 Task: Add Market Corner Mashed Potatoes to the cart.
Action: Mouse pressed left at (31, 115)
Screenshot: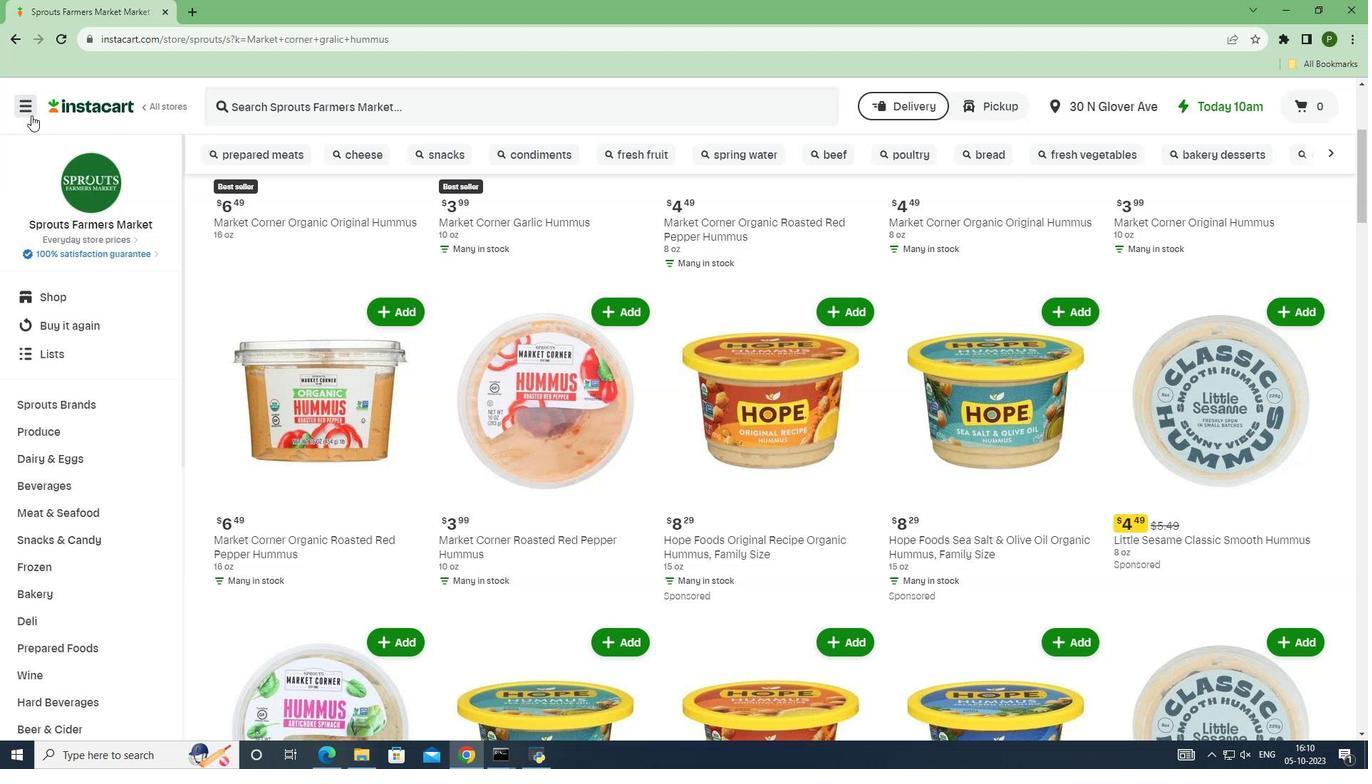 
Action: Mouse moved to (64, 381)
Screenshot: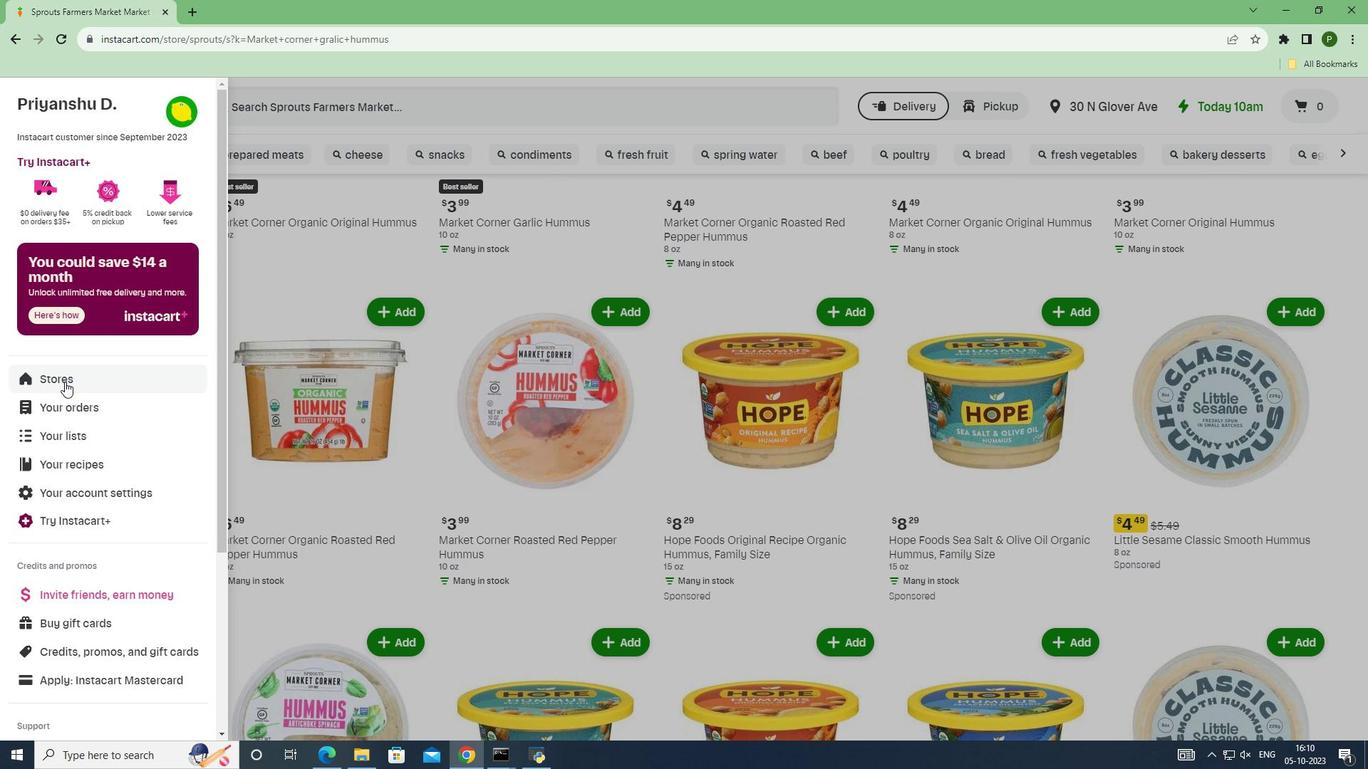 
Action: Mouse pressed left at (64, 381)
Screenshot: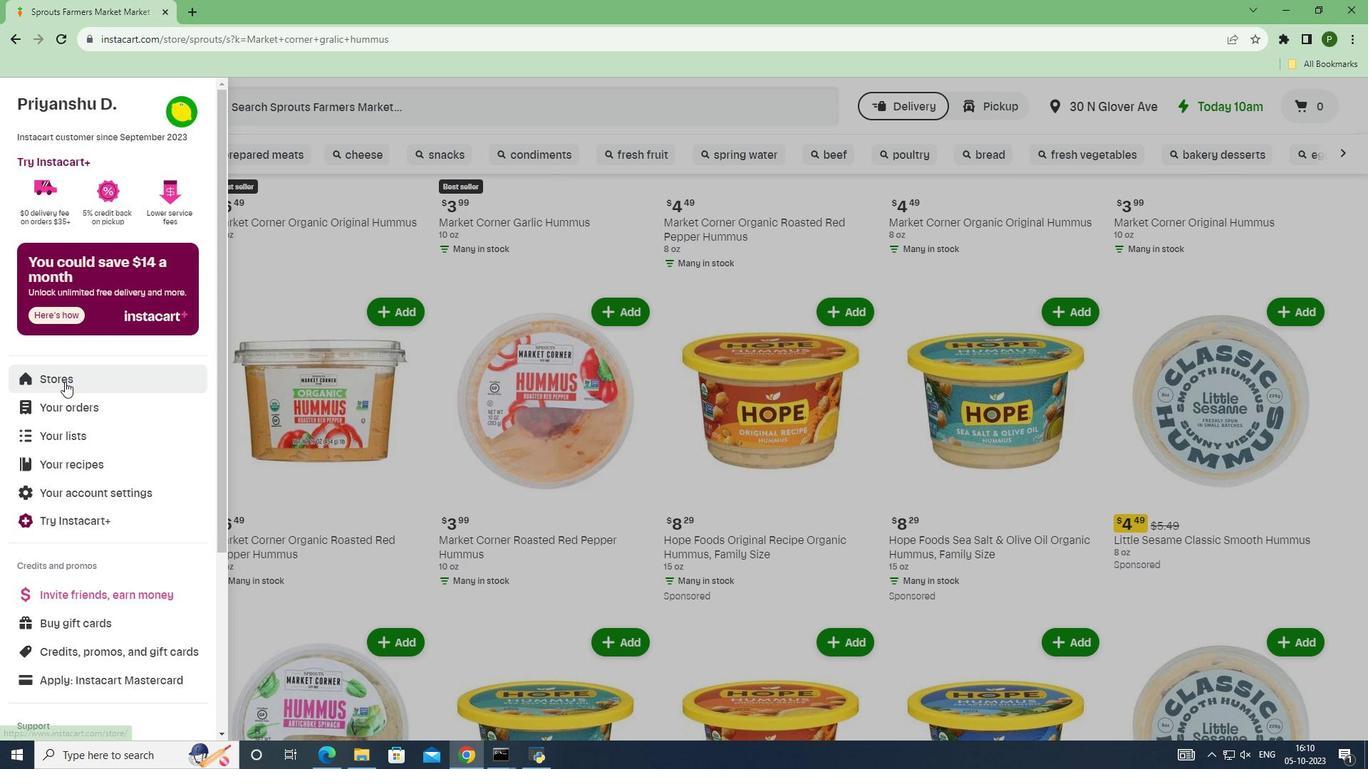 
Action: Mouse moved to (327, 176)
Screenshot: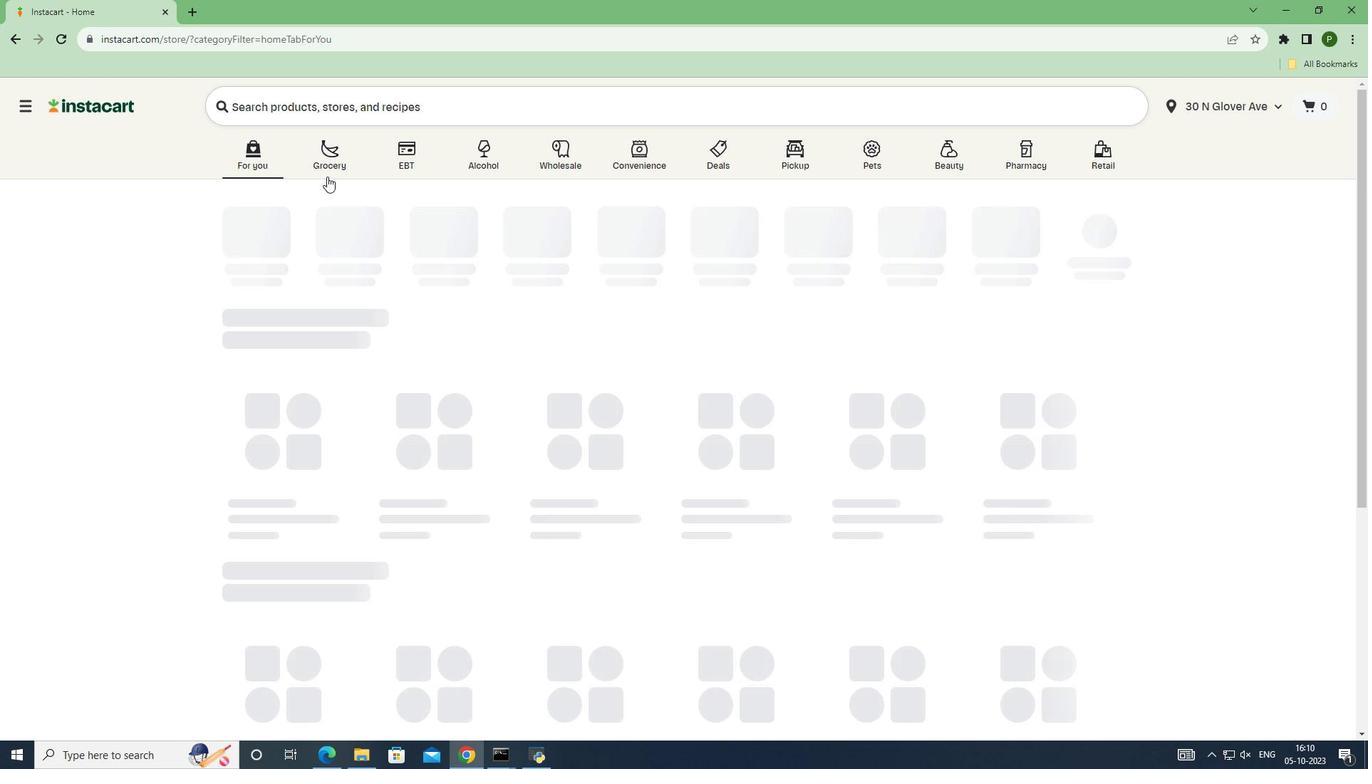 
Action: Mouse pressed left at (327, 176)
Screenshot: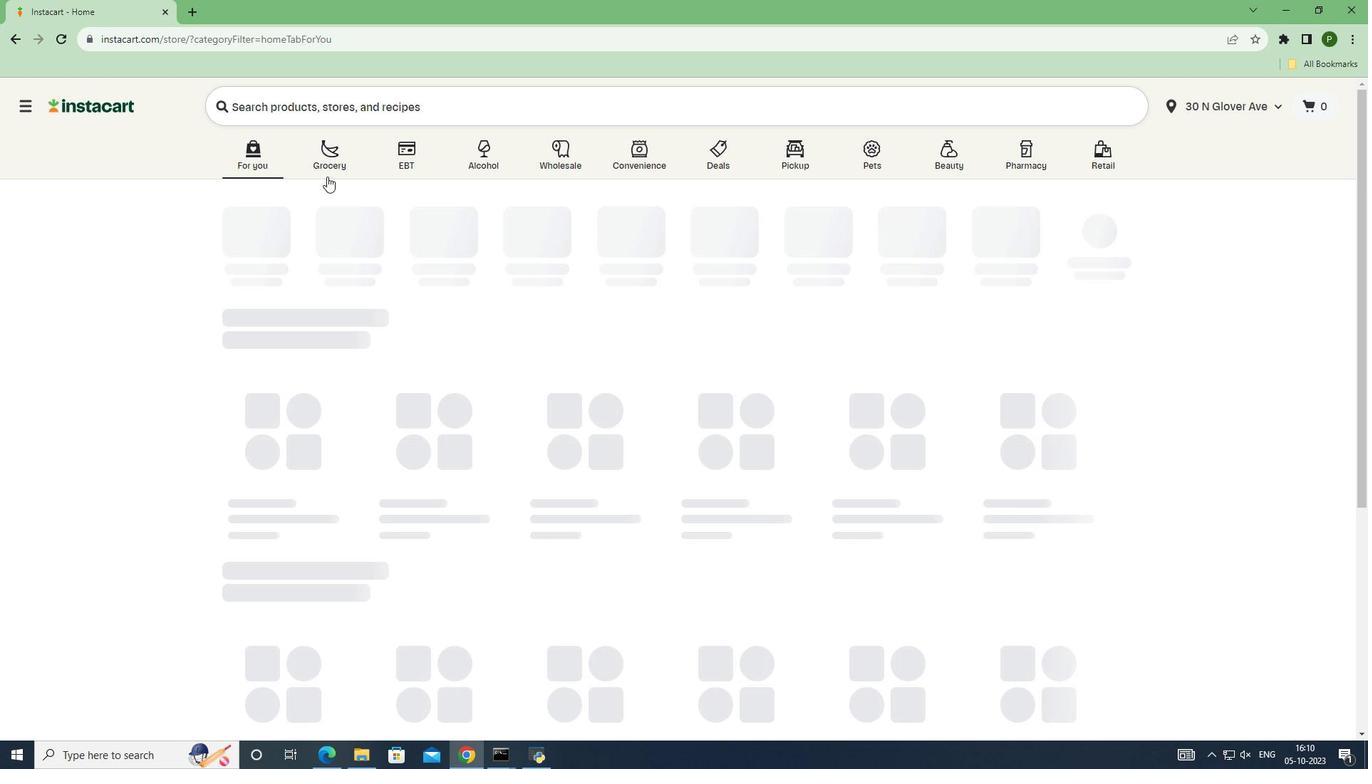 
Action: Mouse moved to (878, 332)
Screenshot: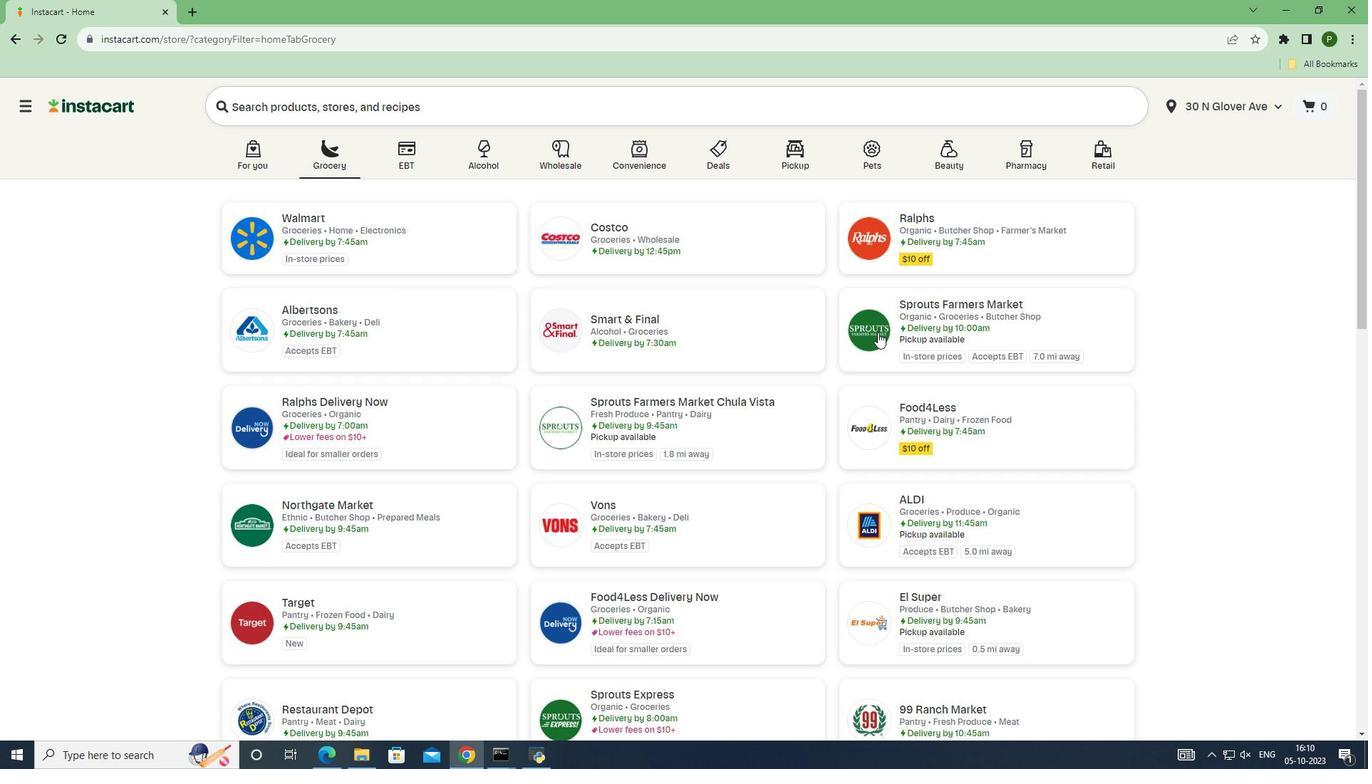 
Action: Mouse pressed left at (878, 332)
Screenshot: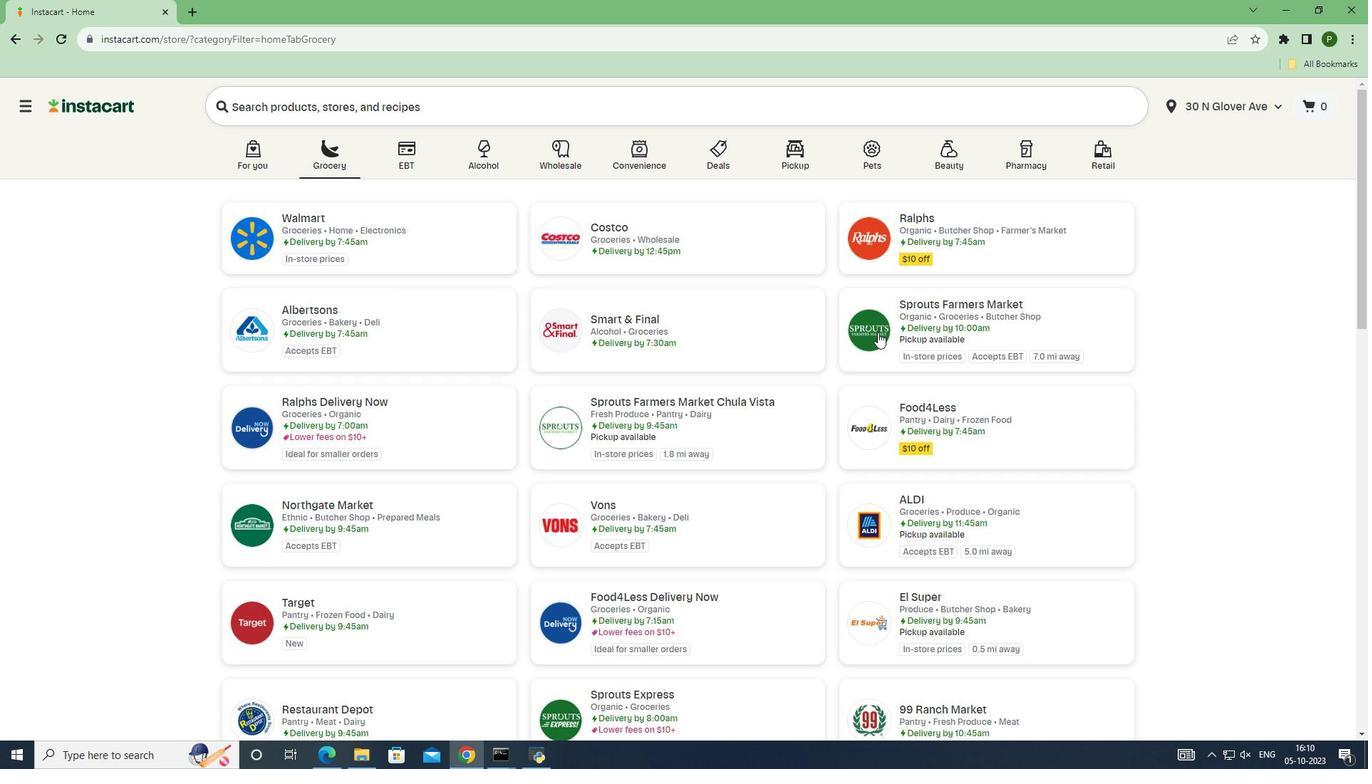 
Action: Mouse moved to (65, 416)
Screenshot: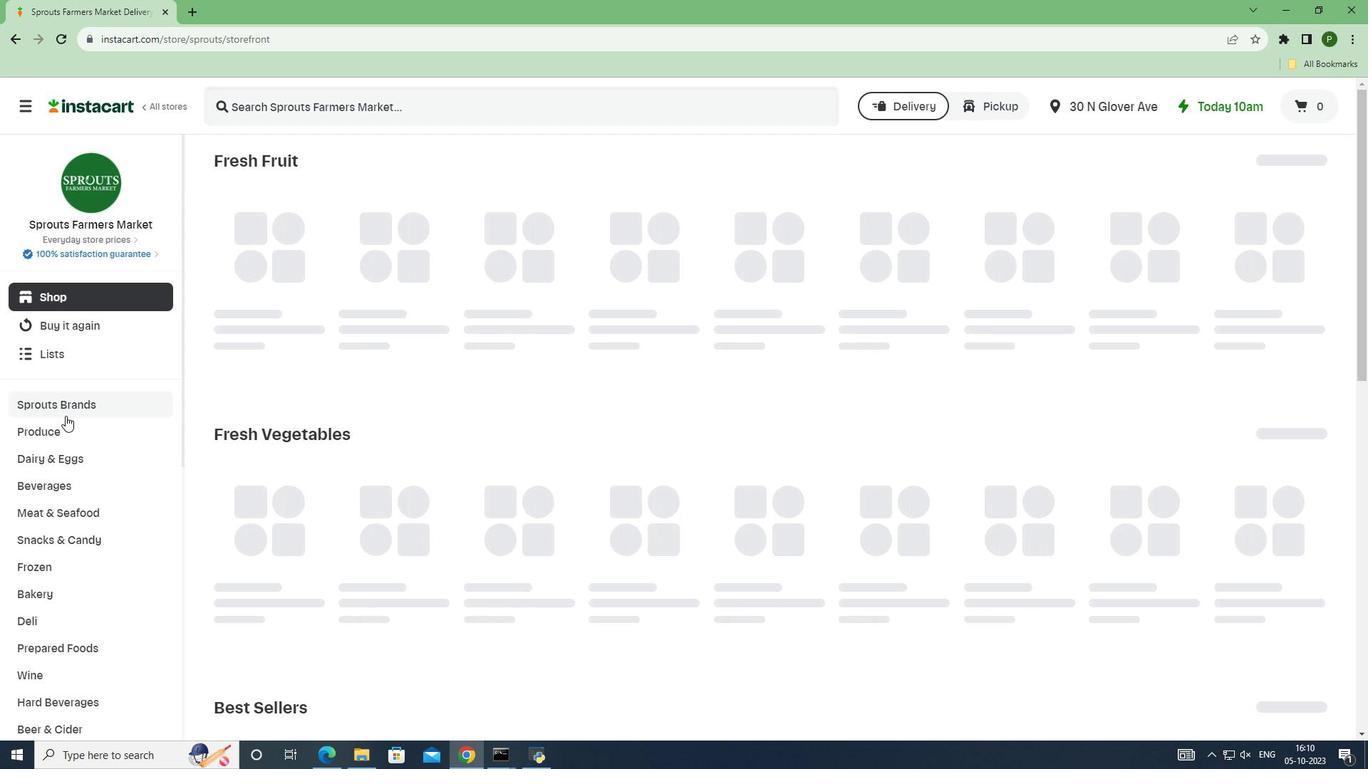 
Action: Mouse pressed left at (65, 416)
Screenshot: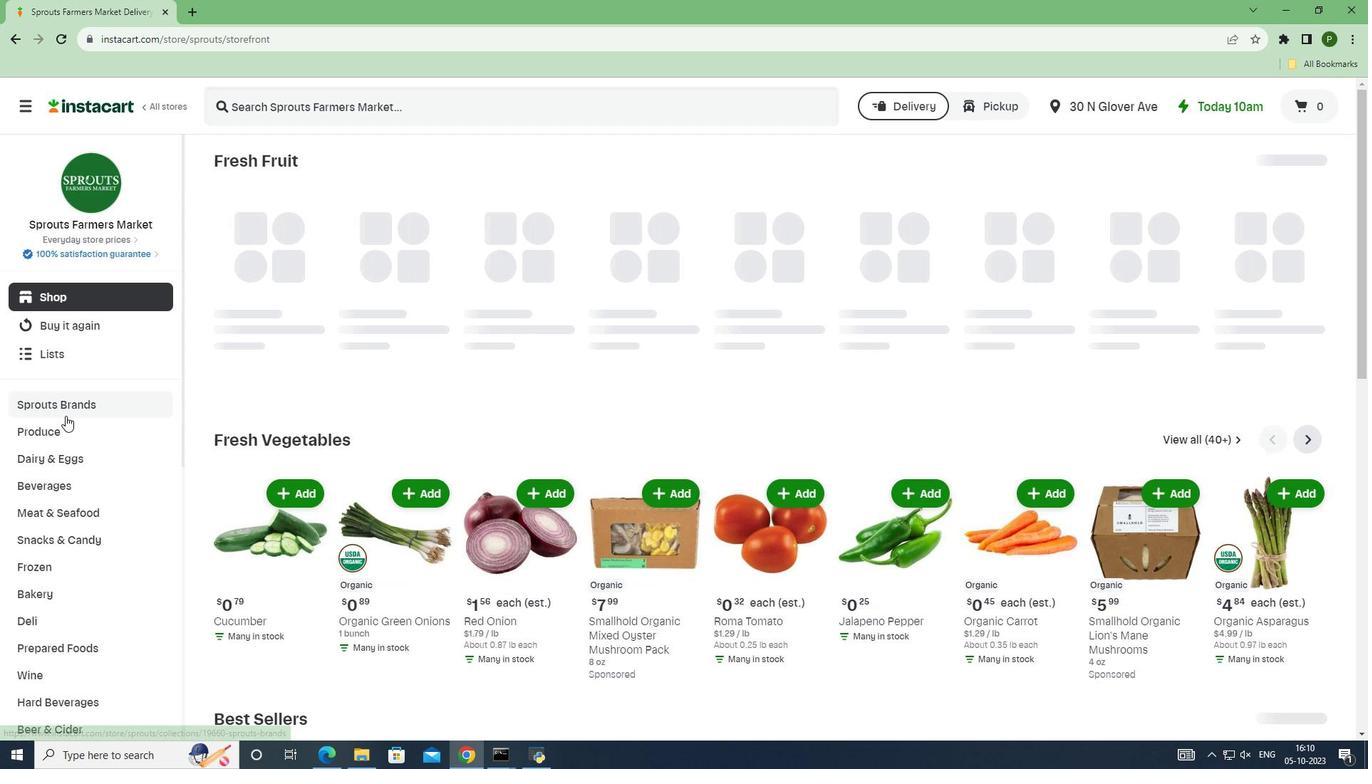 
Action: Mouse moved to (33, 561)
Screenshot: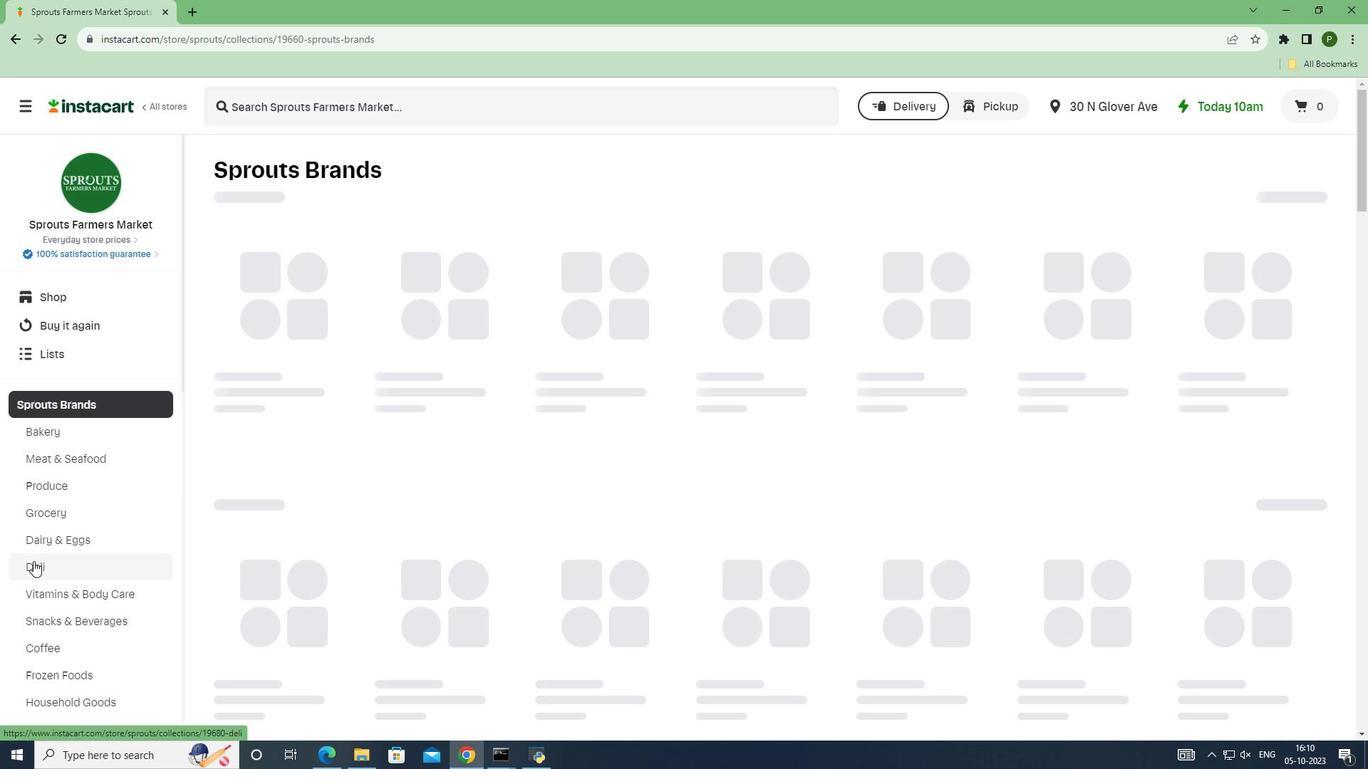 
Action: Mouse pressed left at (33, 561)
Screenshot: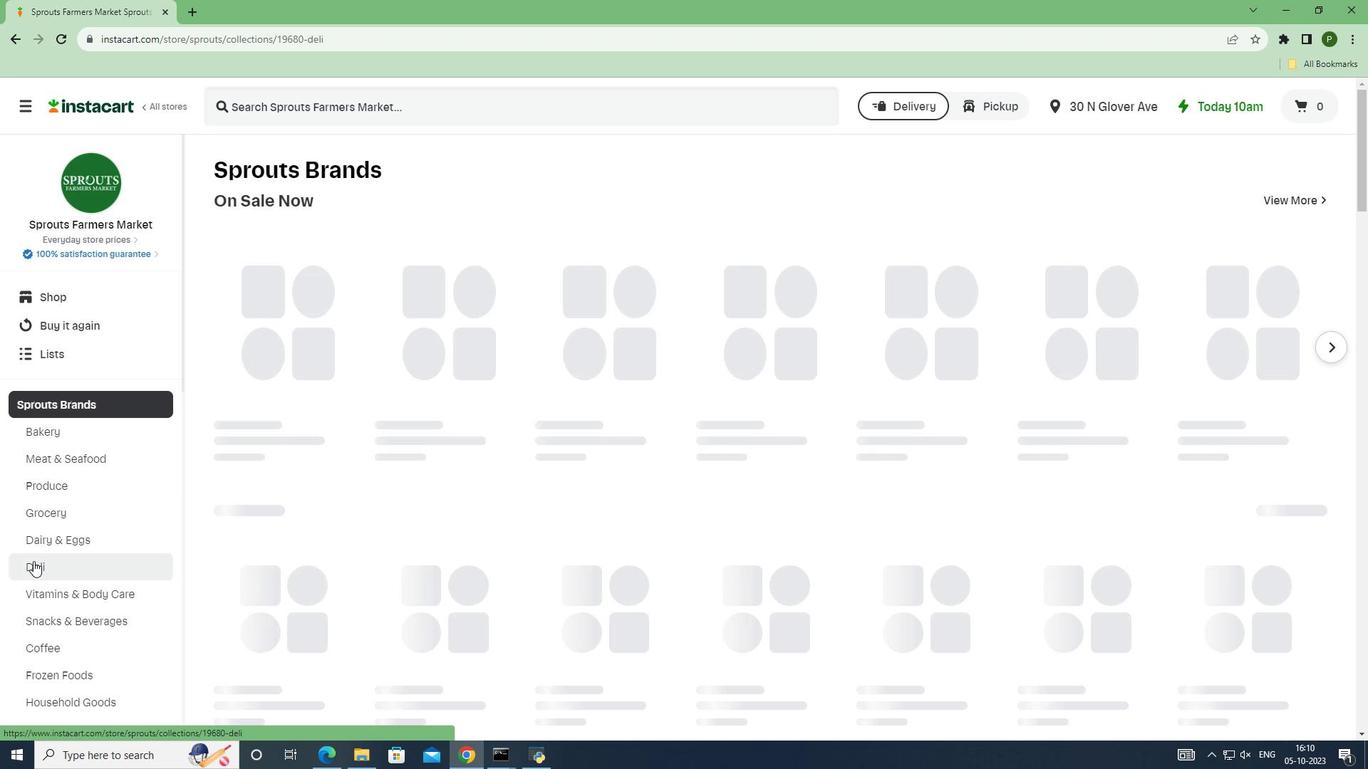 
Action: Mouse moved to (312, 106)
Screenshot: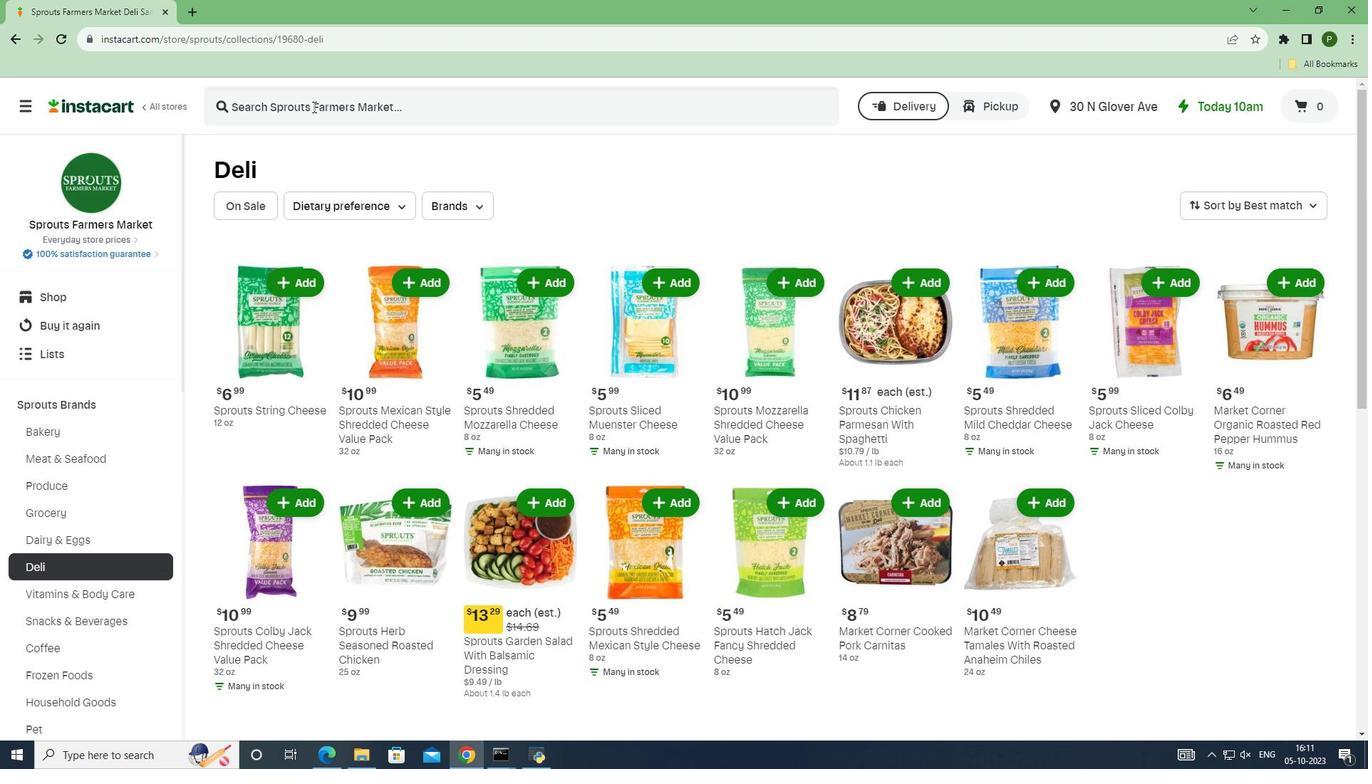 
Action: Mouse pressed left at (312, 106)
Screenshot: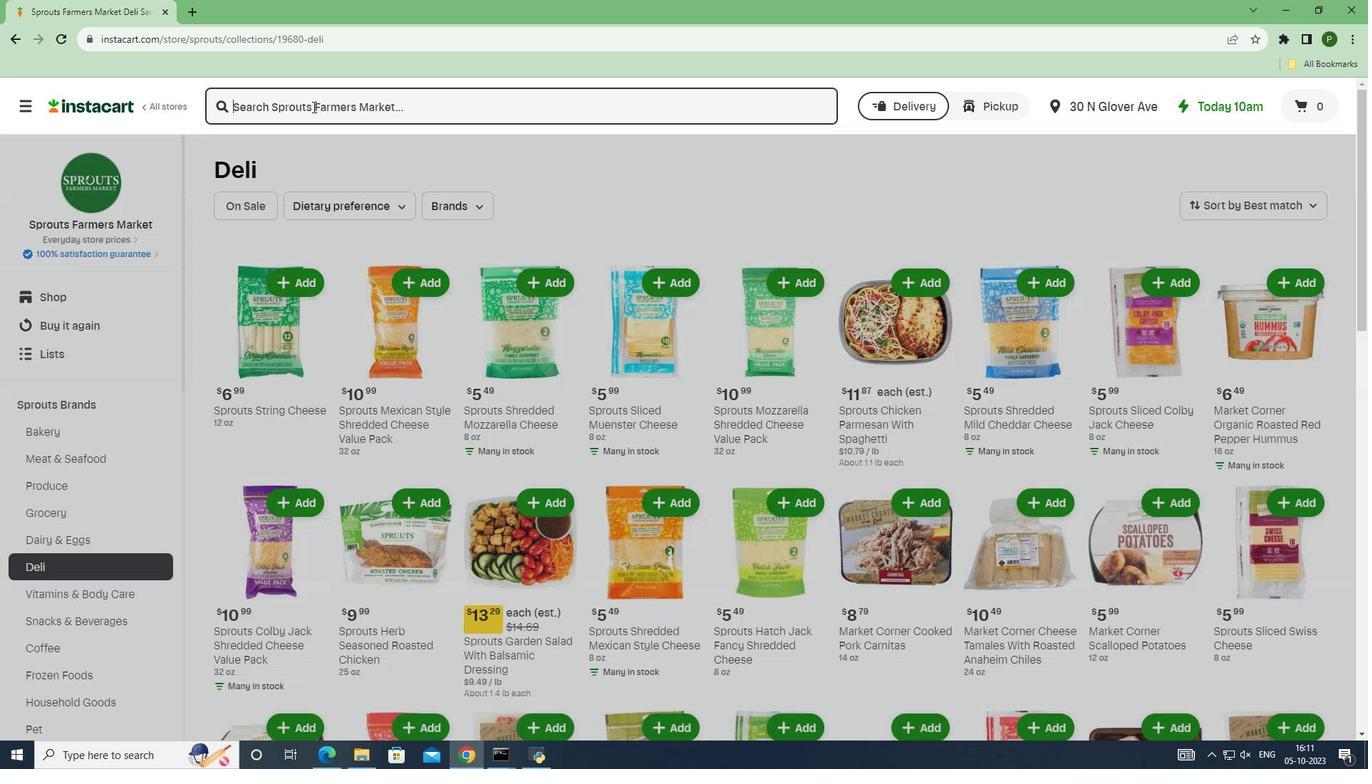 
Action: Key pressed <Key.caps_lock>M<Key.caps_lock>arket<Key.space>corner<Key.space>mashed<Key.space>potatoes<Key.space><Key.enter>
Screenshot: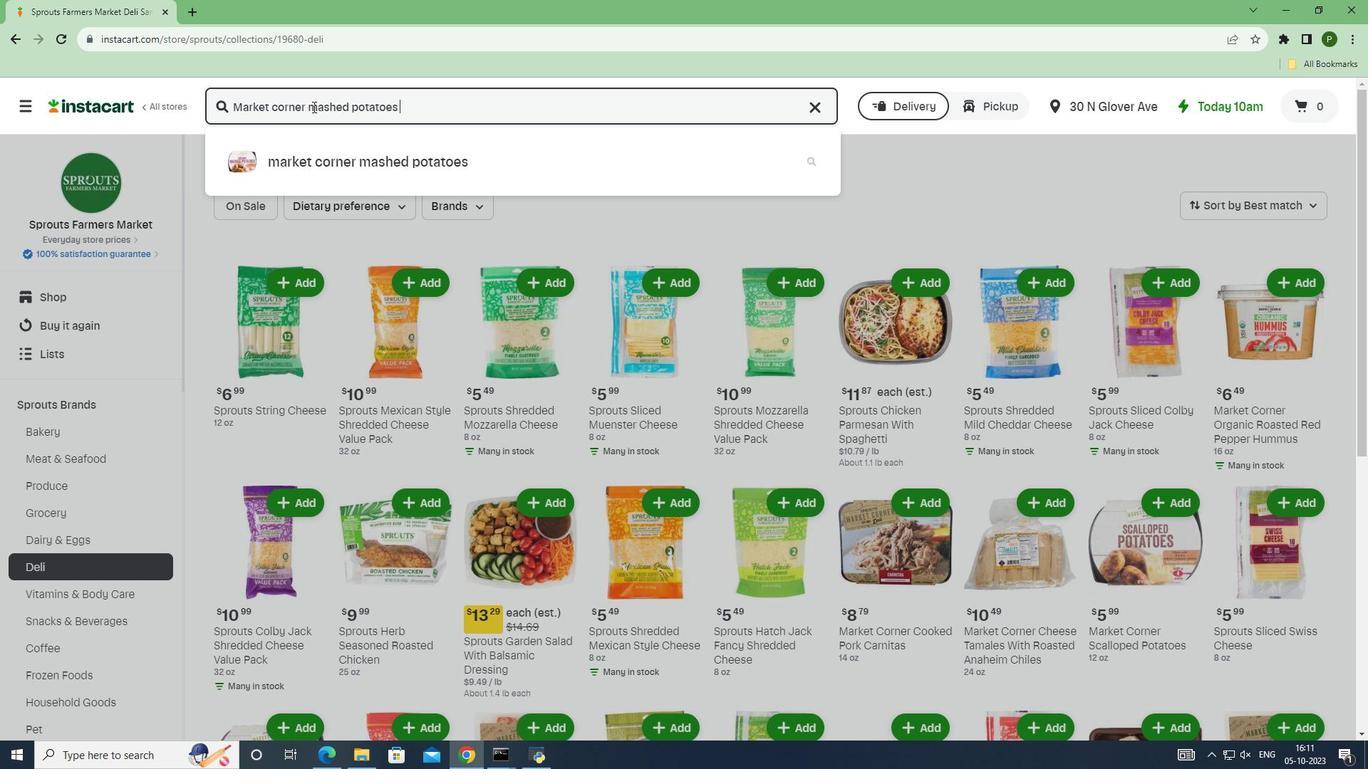 
Action: Mouse moved to (377, 243)
Screenshot: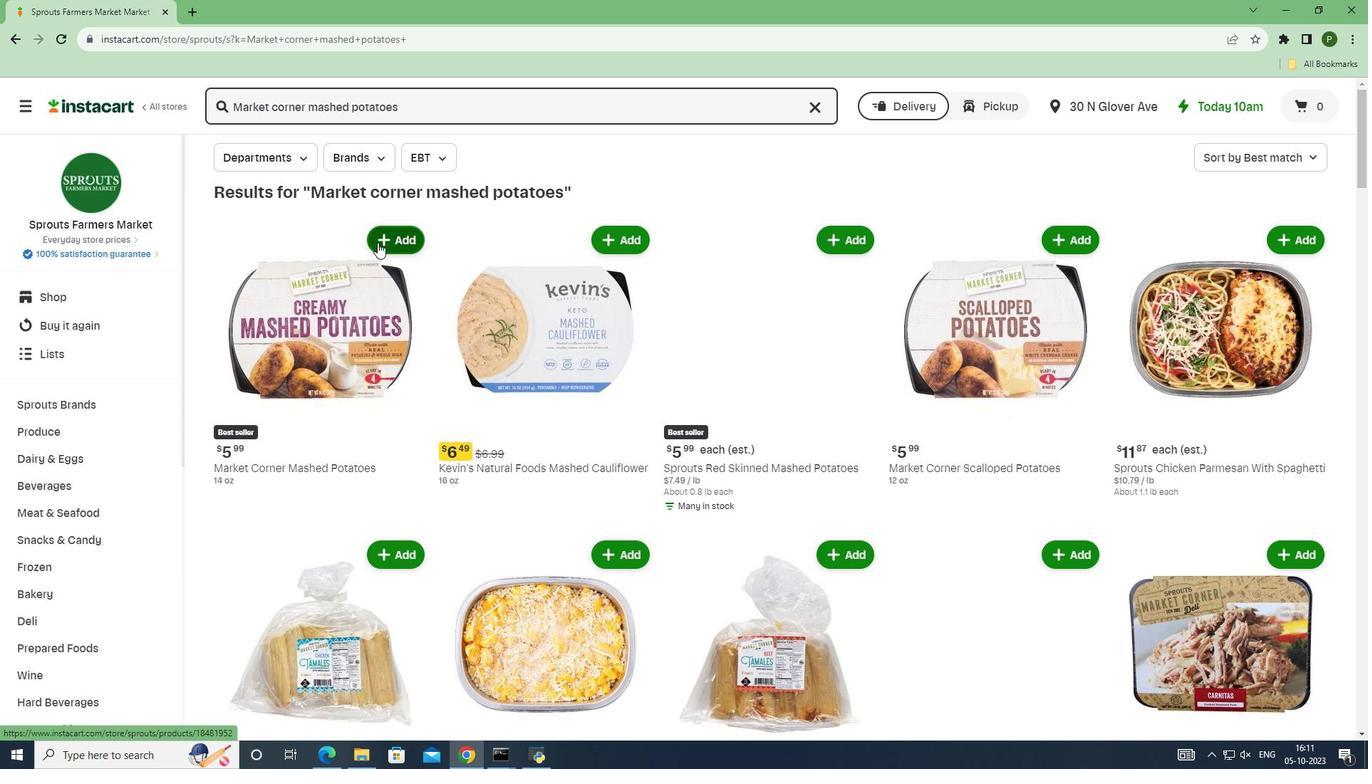 
Action: Mouse pressed left at (377, 243)
Screenshot: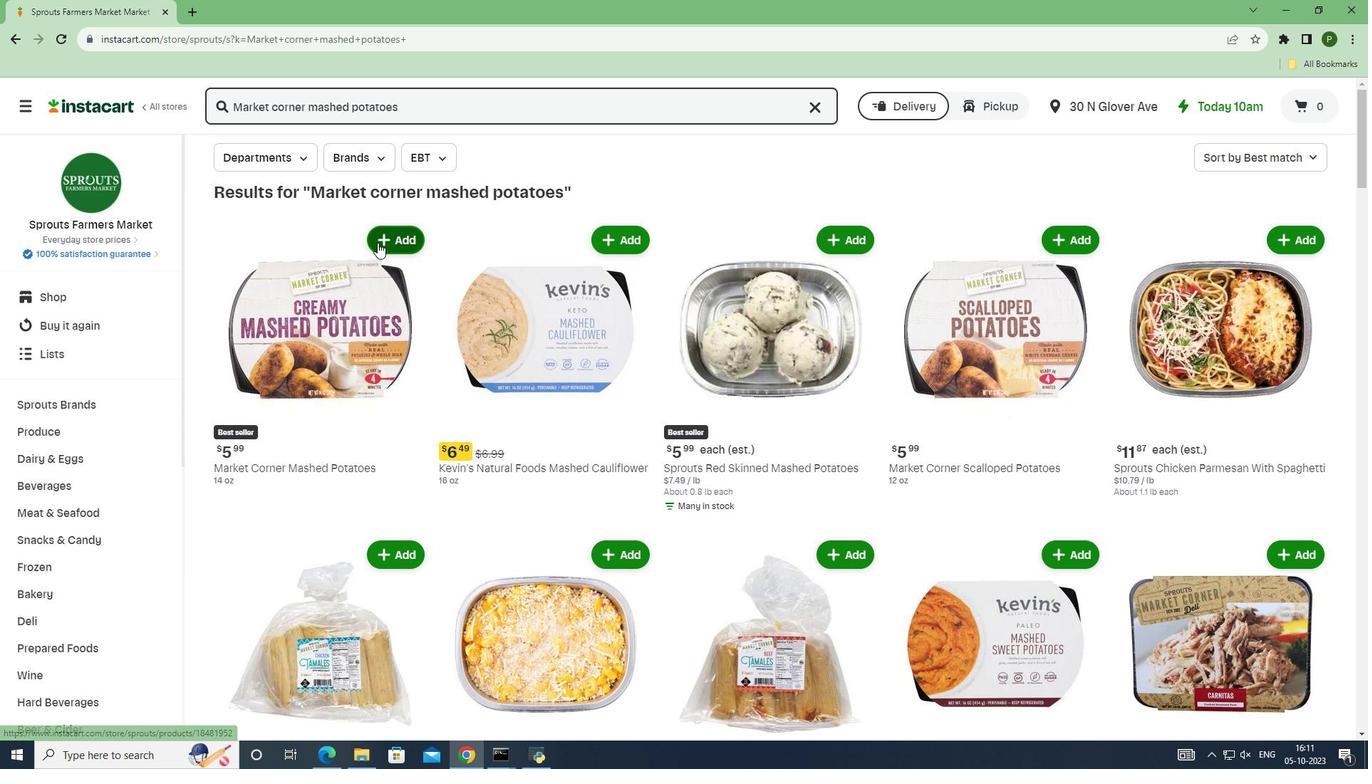 
